 Task: Select the month "October".
Action: Mouse moved to (301, 294)
Screenshot: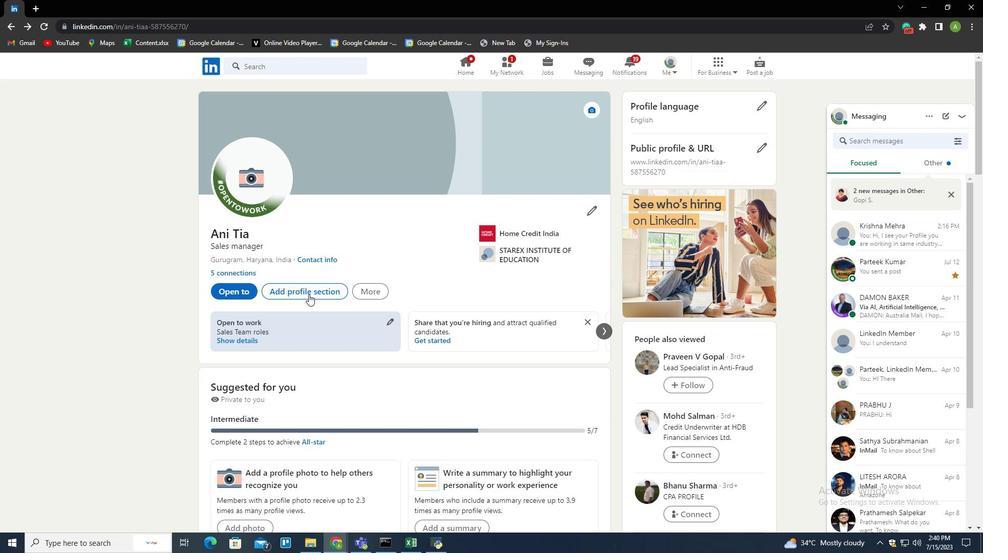 
Action: Mouse pressed left at (301, 294)
Screenshot: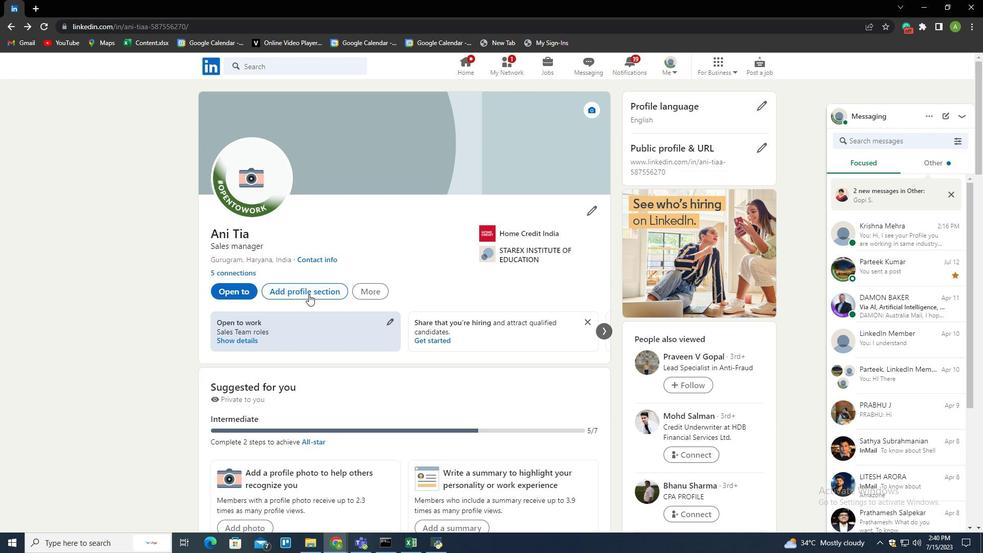 
Action: Mouse moved to (596, 115)
Screenshot: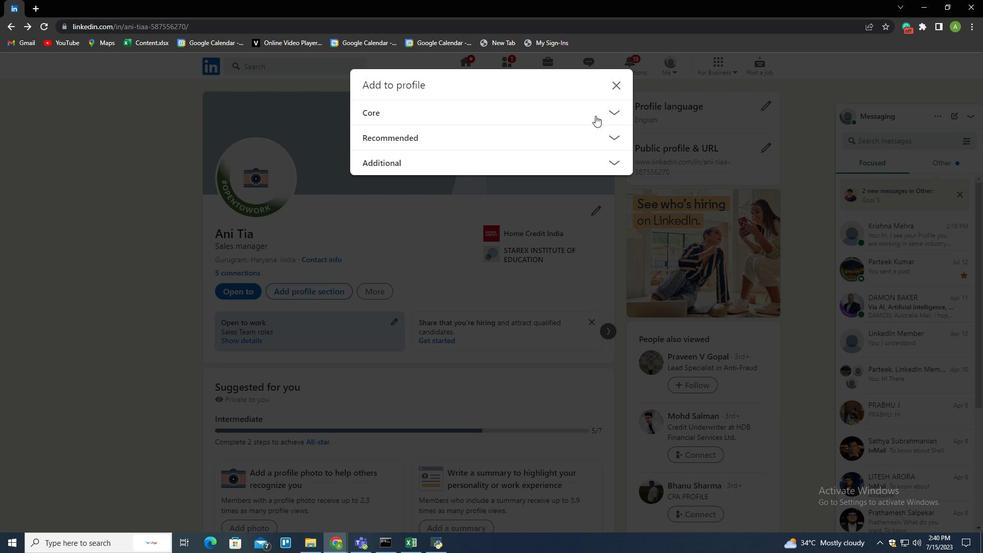 
Action: Mouse pressed left at (596, 115)
Screenshot: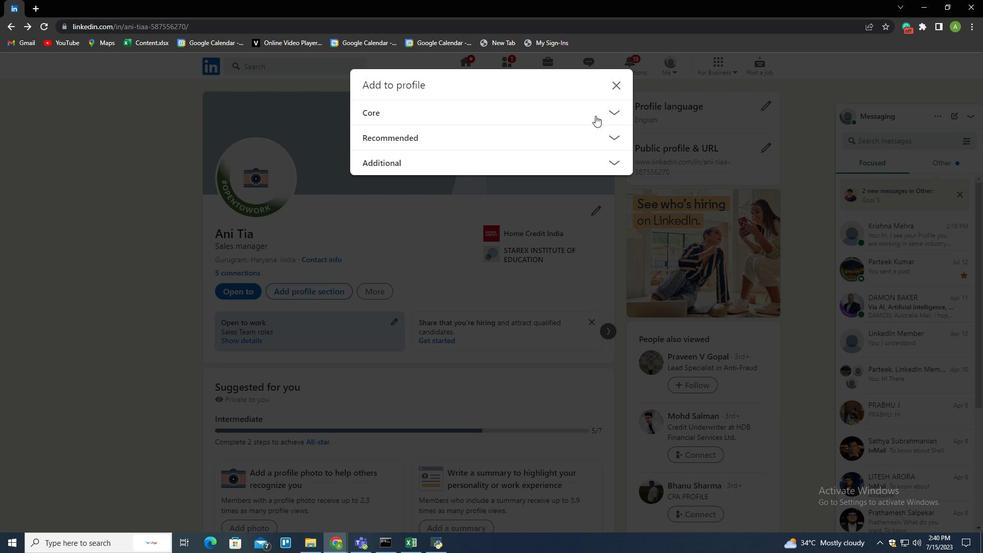 
Action: Mouse moved to (384, 258)
Screenshot: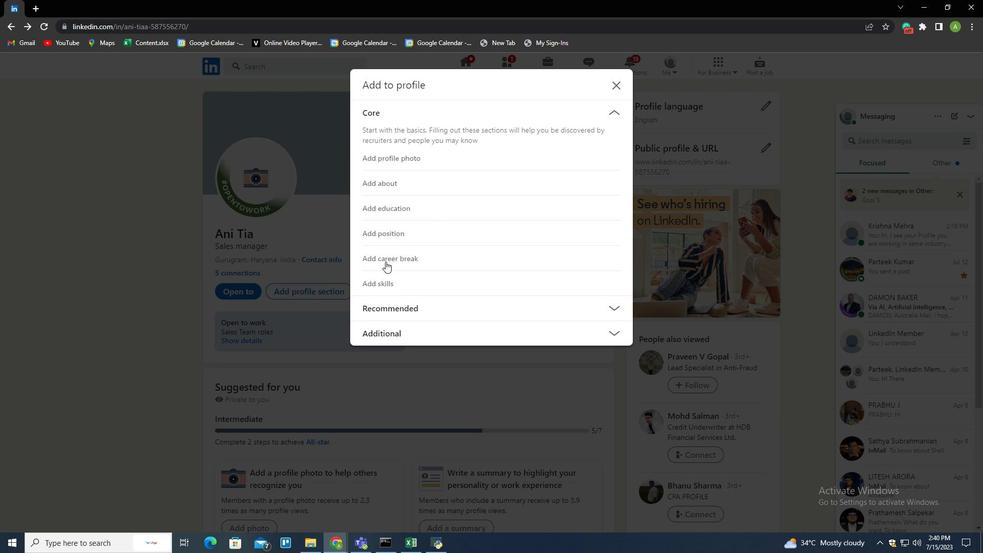 
Action: Mouse pressed left at (384, 258)
Screenshot: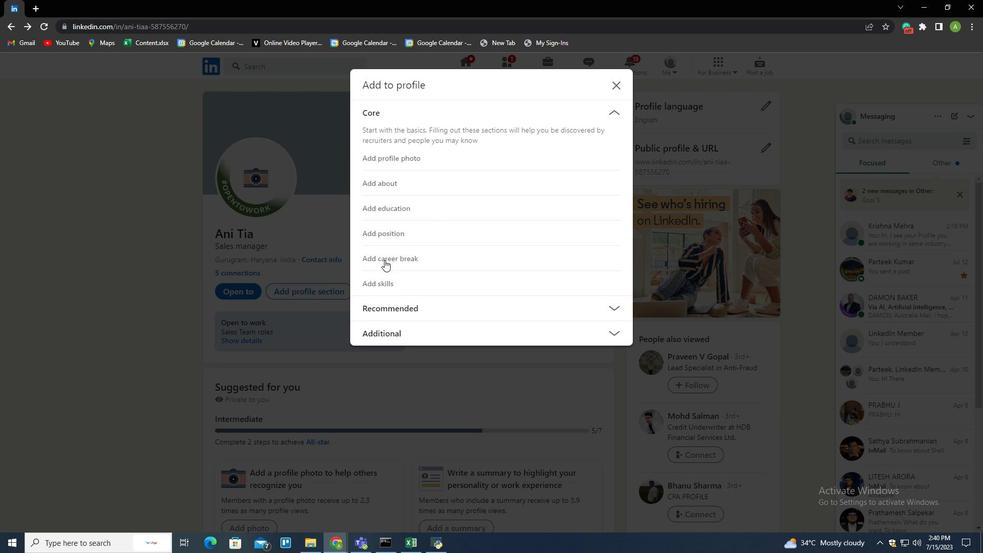 
Action: Mouse moved to (317, 246)
Screenshot: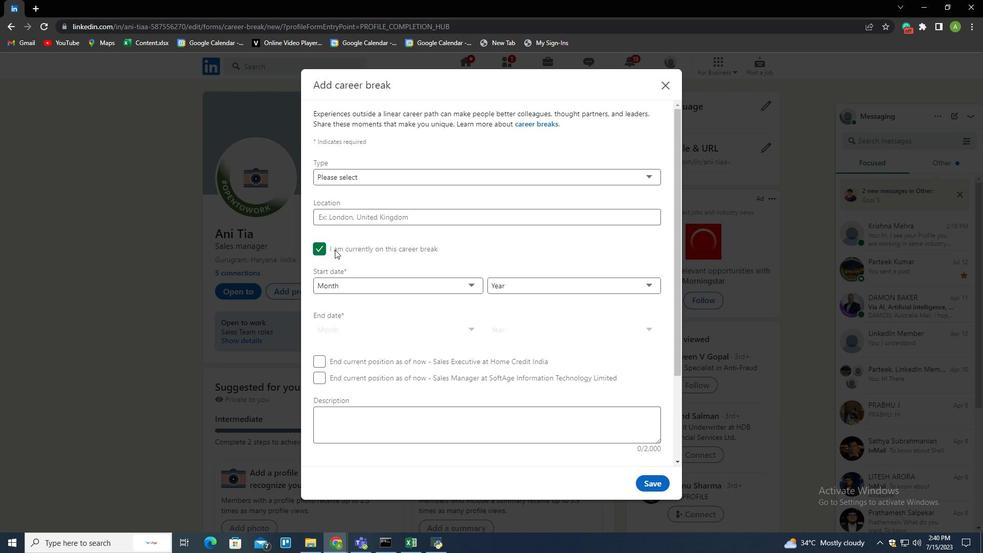 
Action: Mouse pressed left at (317, 246)
Screenshot: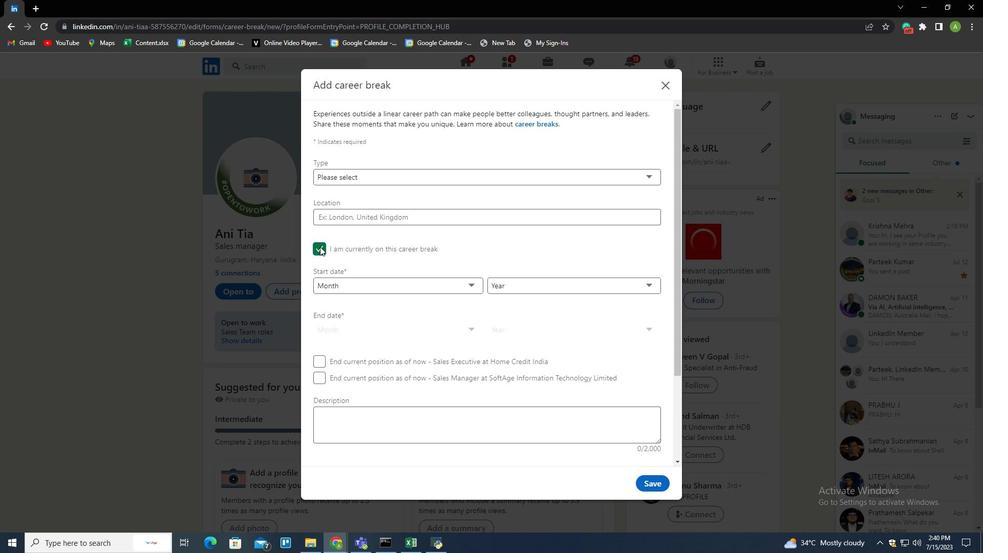 
Action: Mouse moved to (344, 327)
Screenshot: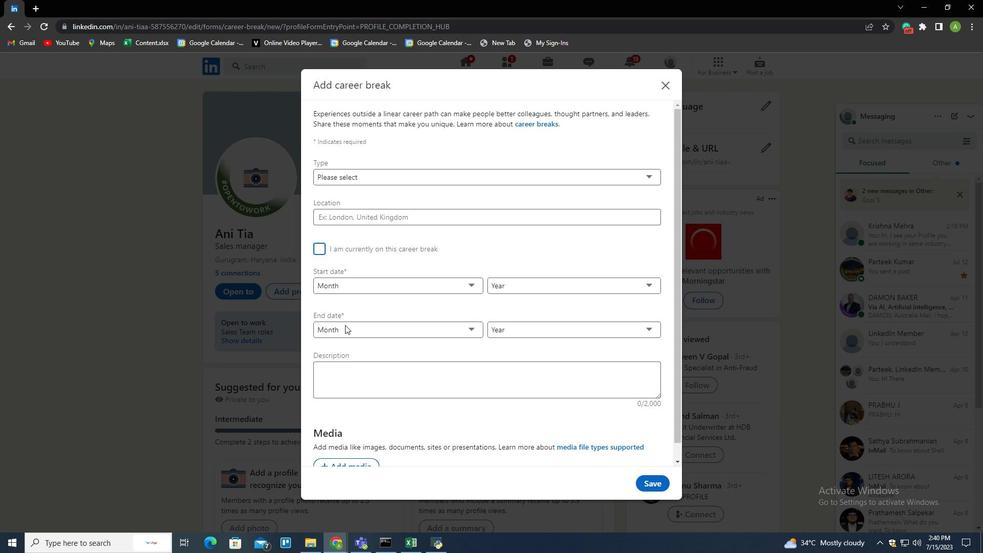 
Action: Mouse pressed left at (344, 327)
Screenshot: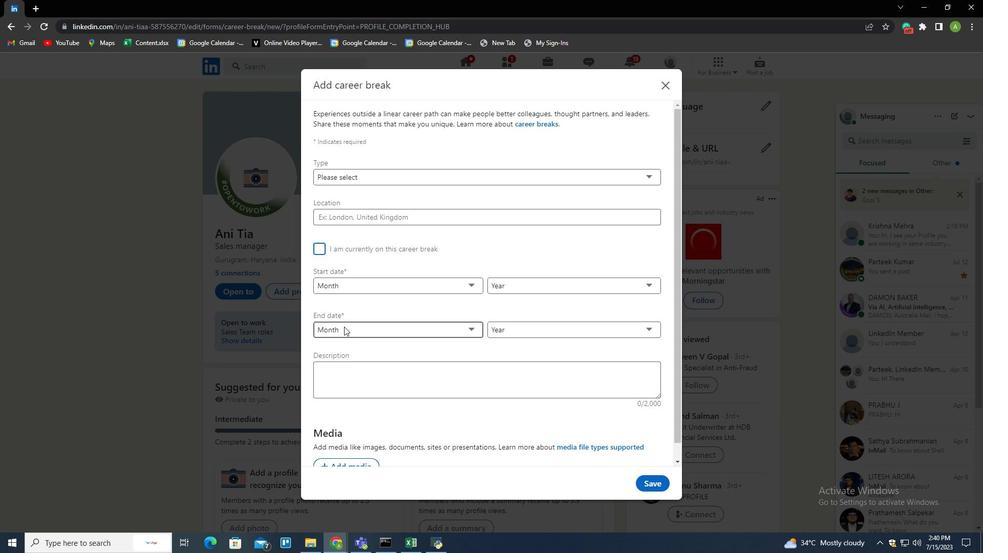 
Action: Mouse moved to (331, 448)
Screenshot: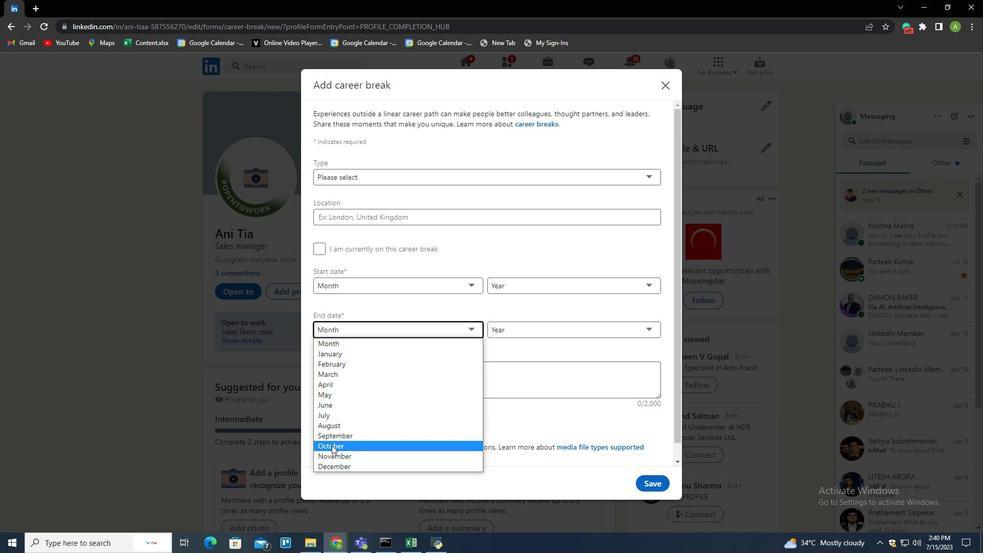 
Action: Mouse pressed left at (331, 448)
Screenshot: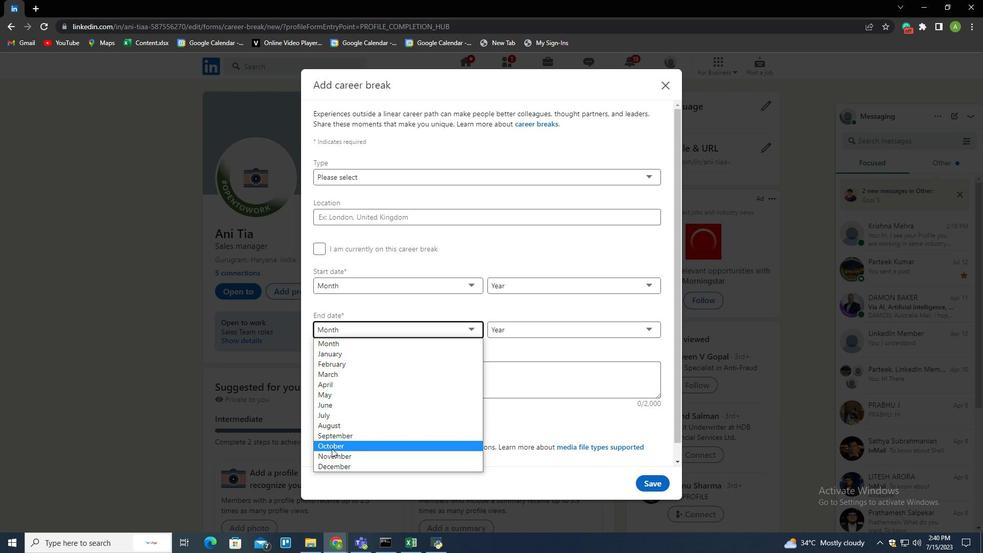 
Action: Mouse moved to (417, 363)
Screenshot: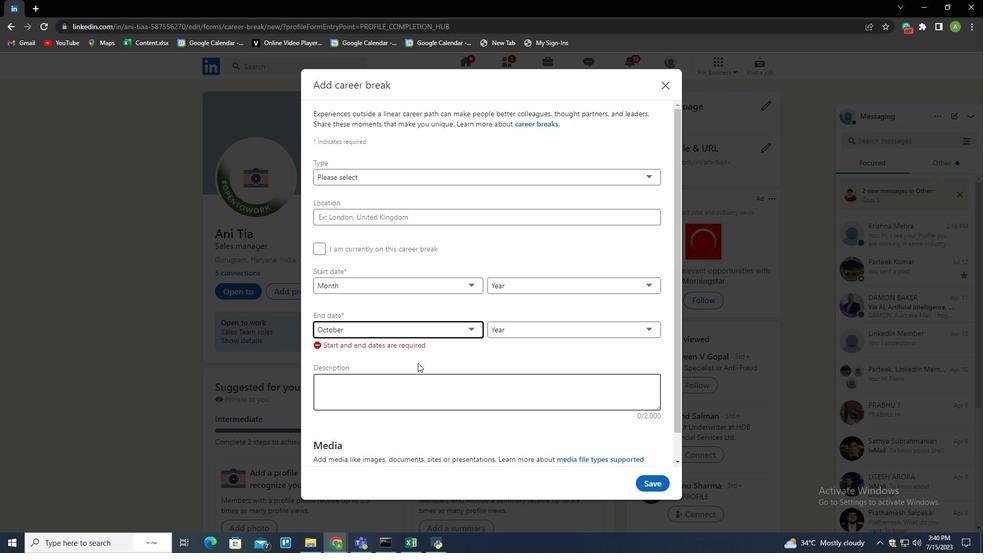
